 Task: Use Half Moon Bay Medium Effect in this video Movie B.mp4
Action: Mouse moved to (352, 179)
Screenshot: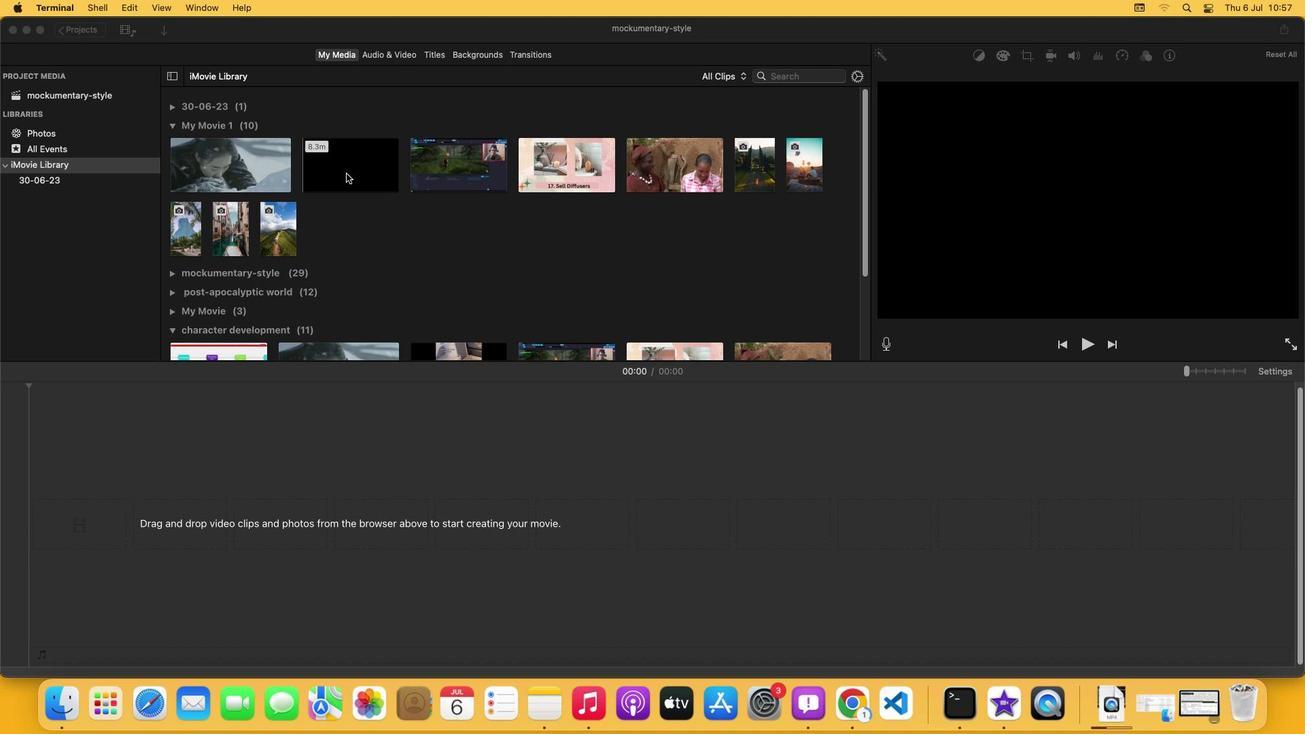 
Action: Mouse pressed left at (352, 179)
Screenshot: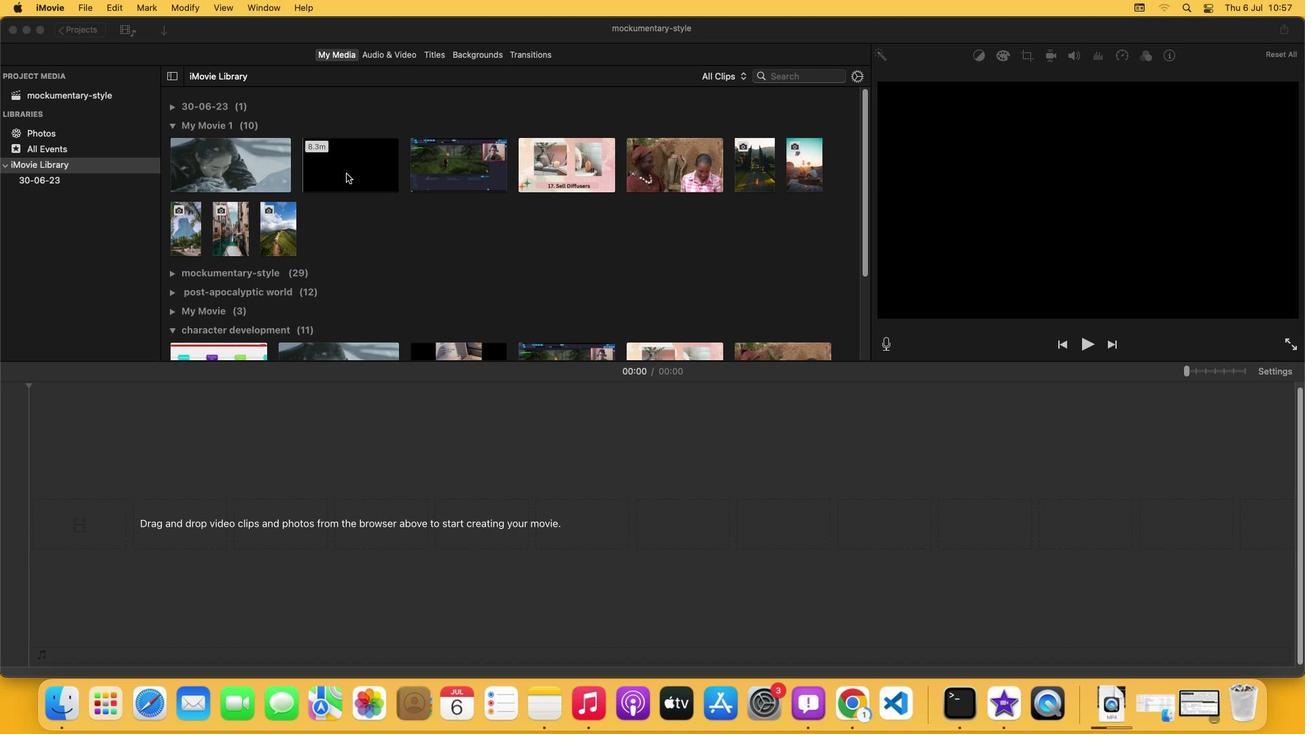 
Action: Mouse moved to (403, 59)
Screenshot: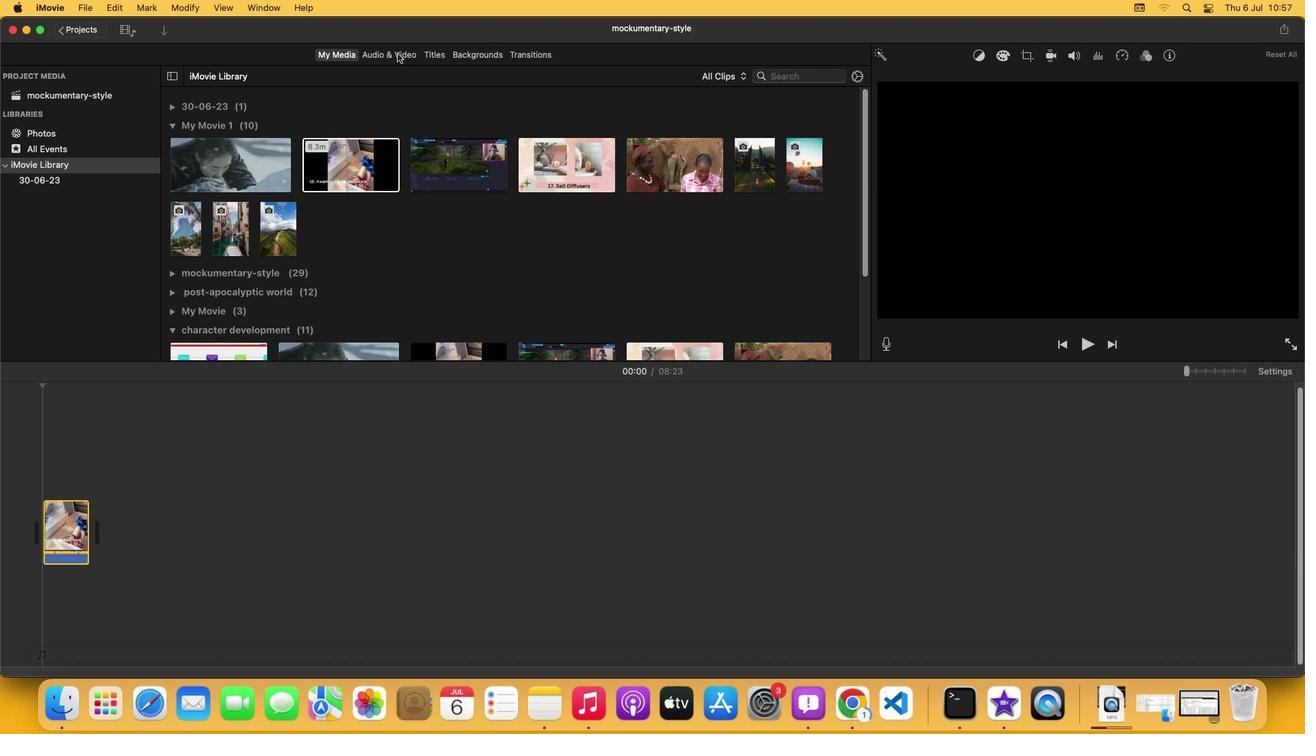 
Action: Mouse pressed left at (403, 59)
Screenshot: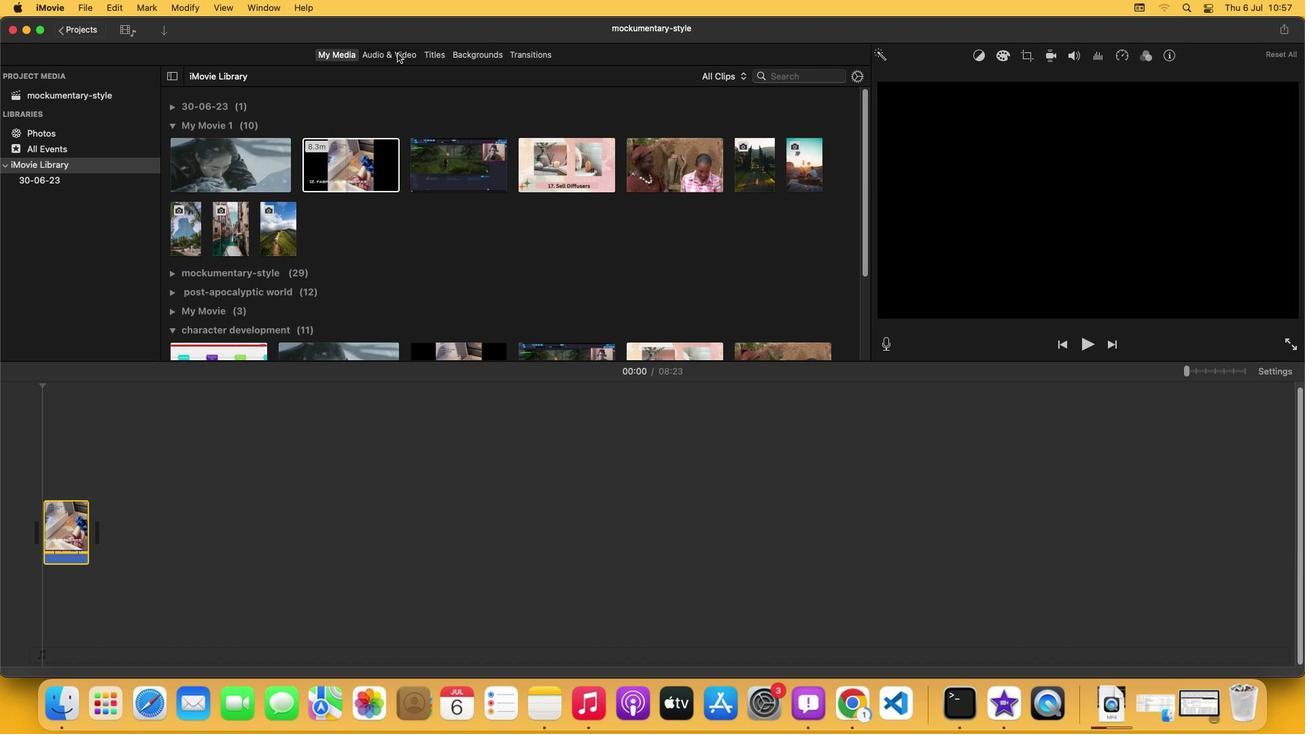 
Action: Mouse moved to (223, 198)
Screenshot: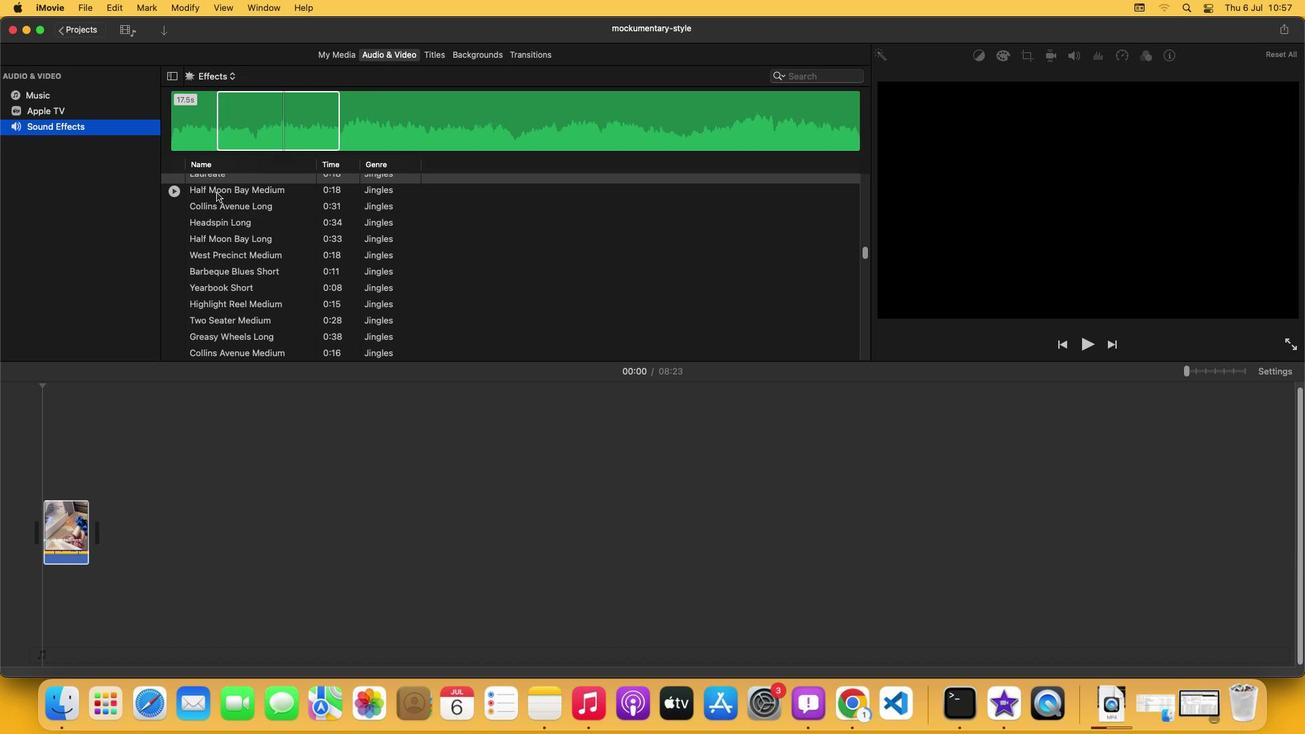 
Action: Mouse pressed left at (223, 198)
Screenshot: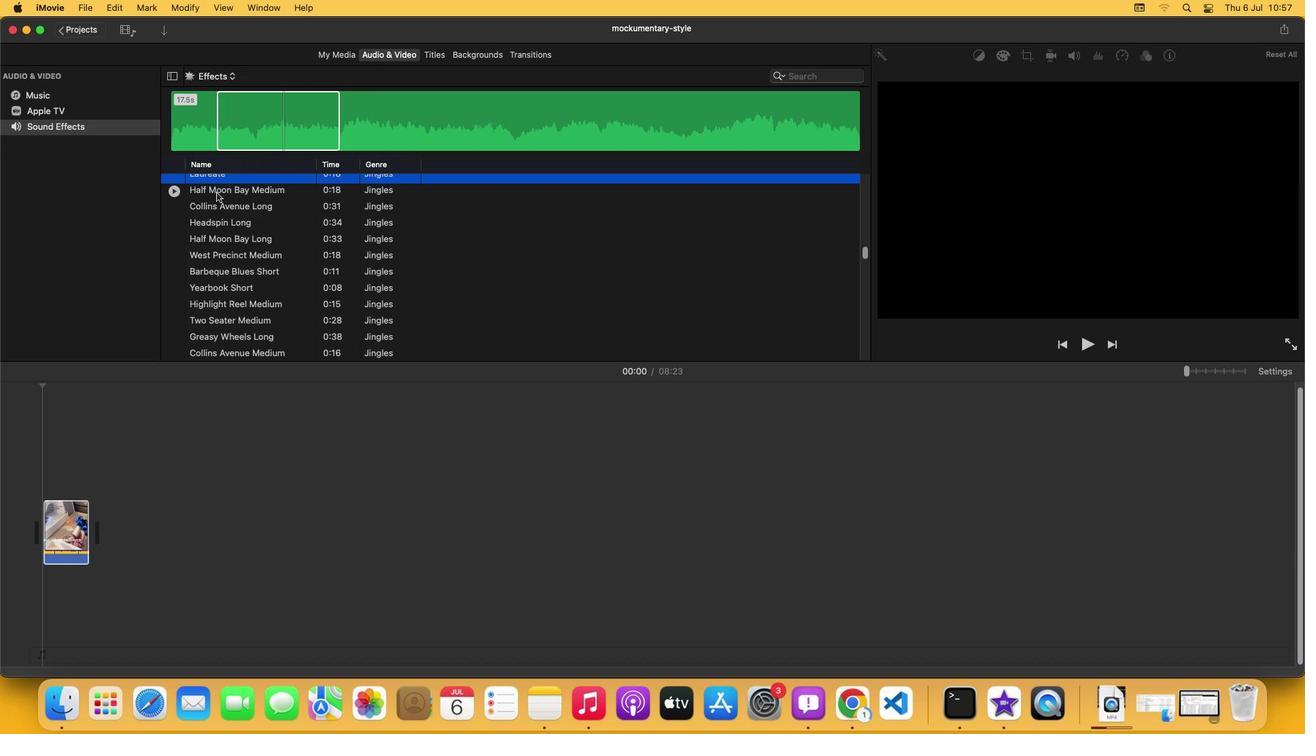 
Action: Mouse moved to (232, 119)
Screenshot: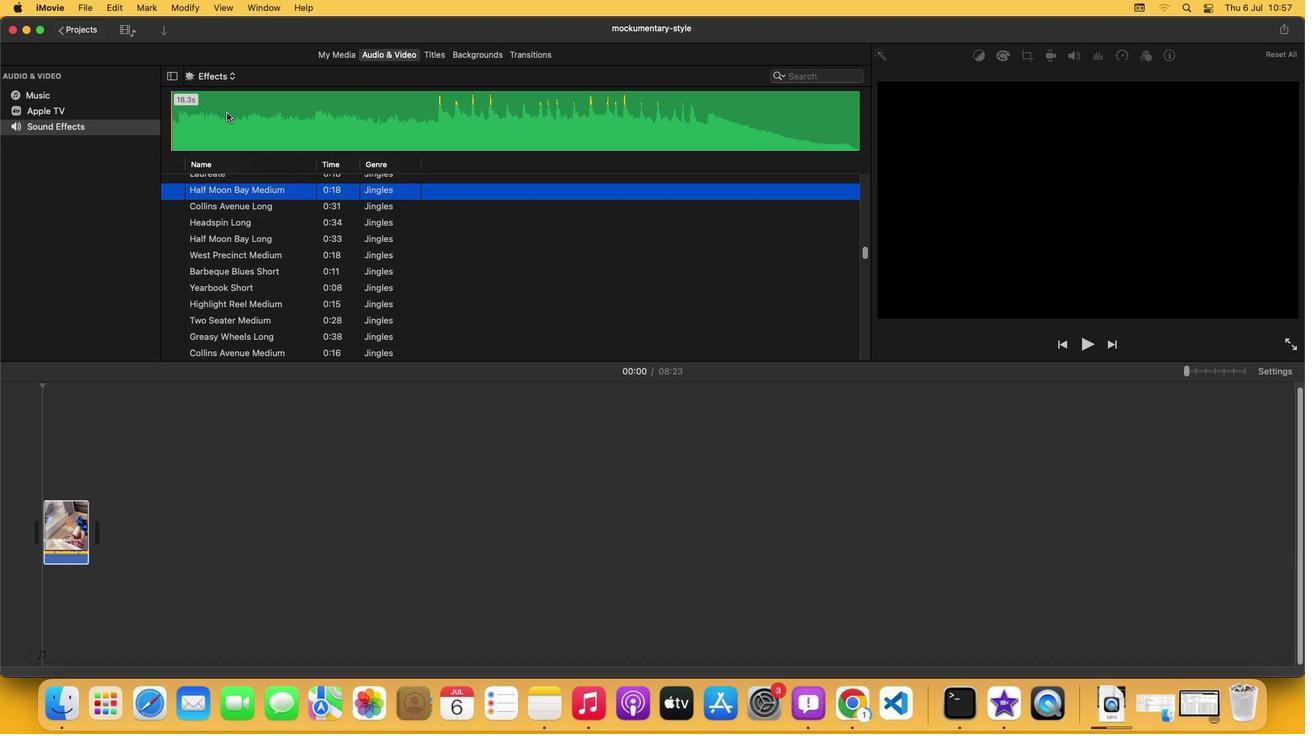 
Action: Mouse pressed left at (232, 119)
Screenshot: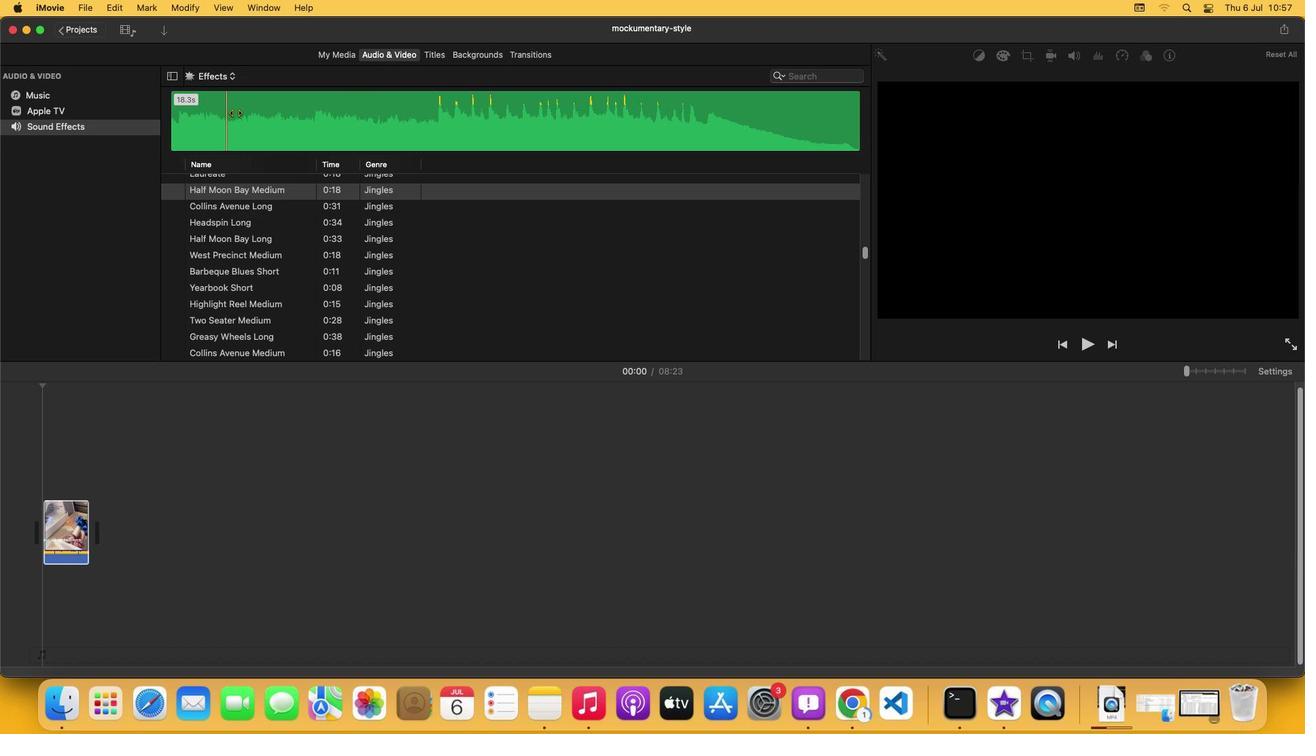 
Action: Mouse moved to (301, 119)
Screenshot: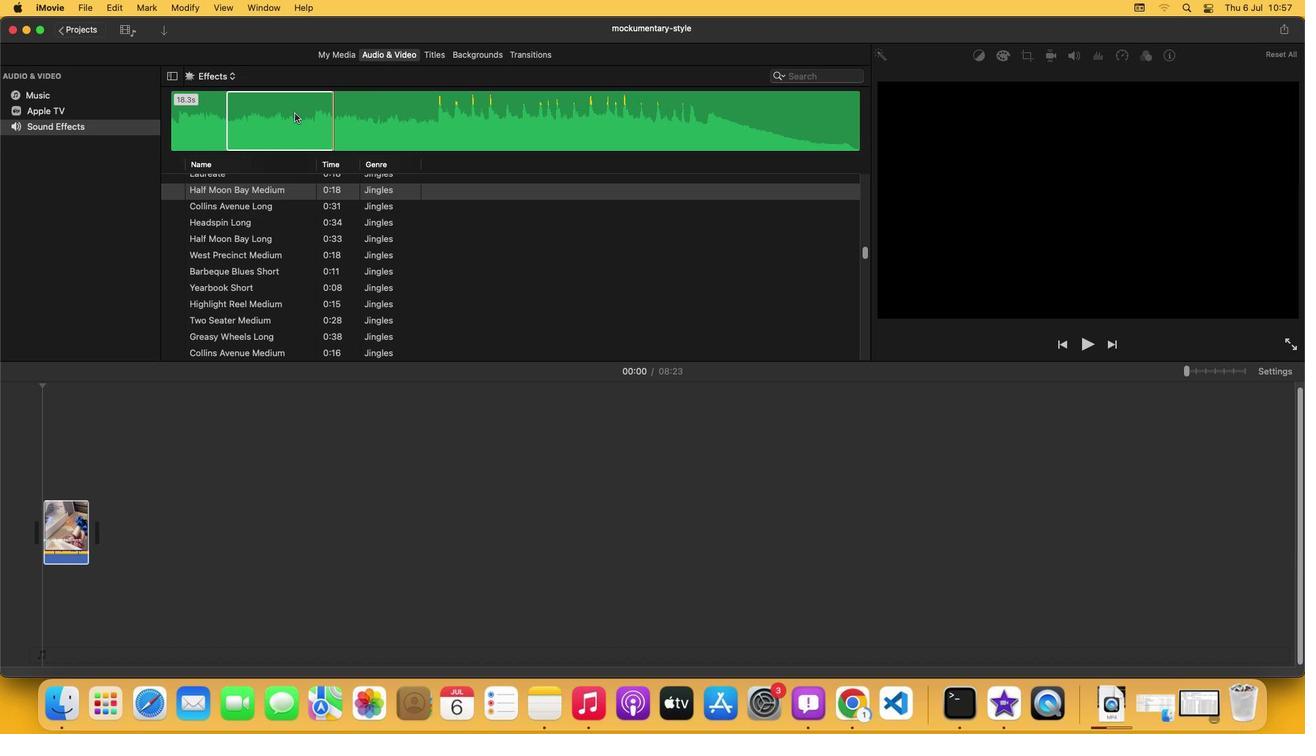 
Action: Mouse pressed left at (301, 119)
Screenshot: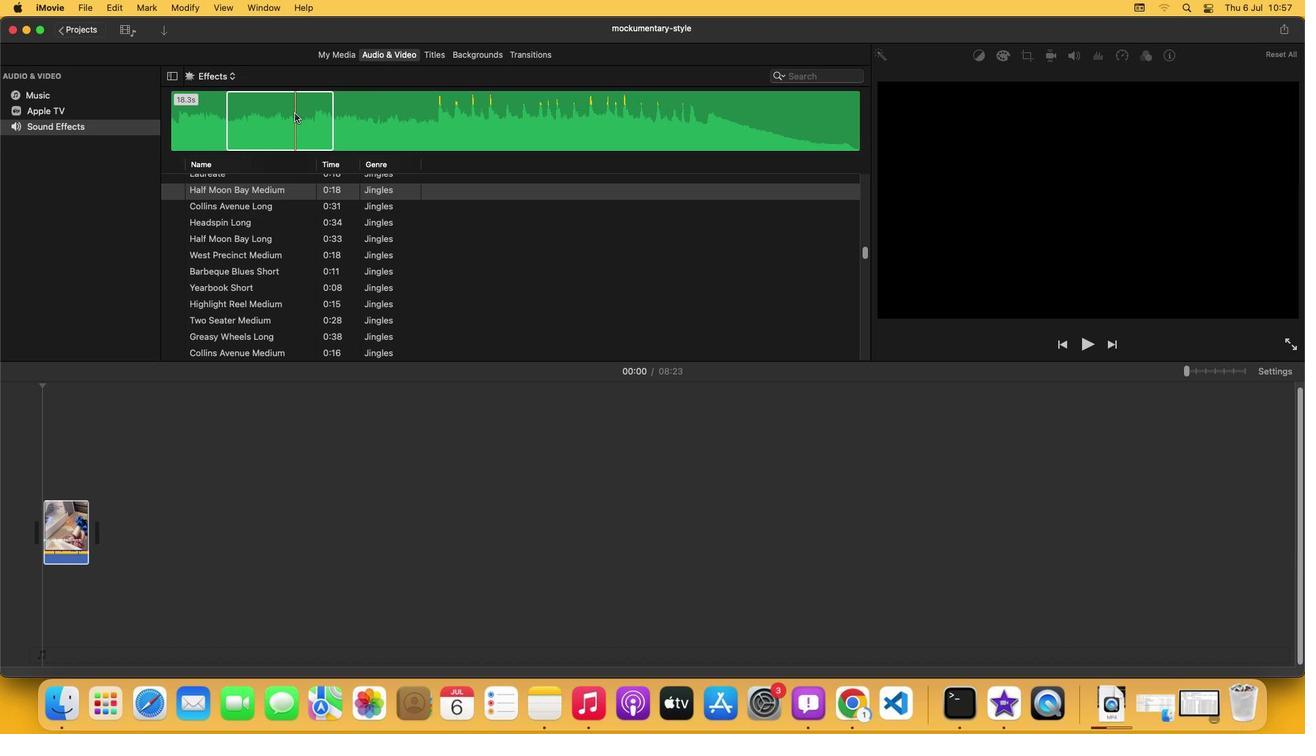 
Action: Mouse moved to (155, 563)
Screenshot: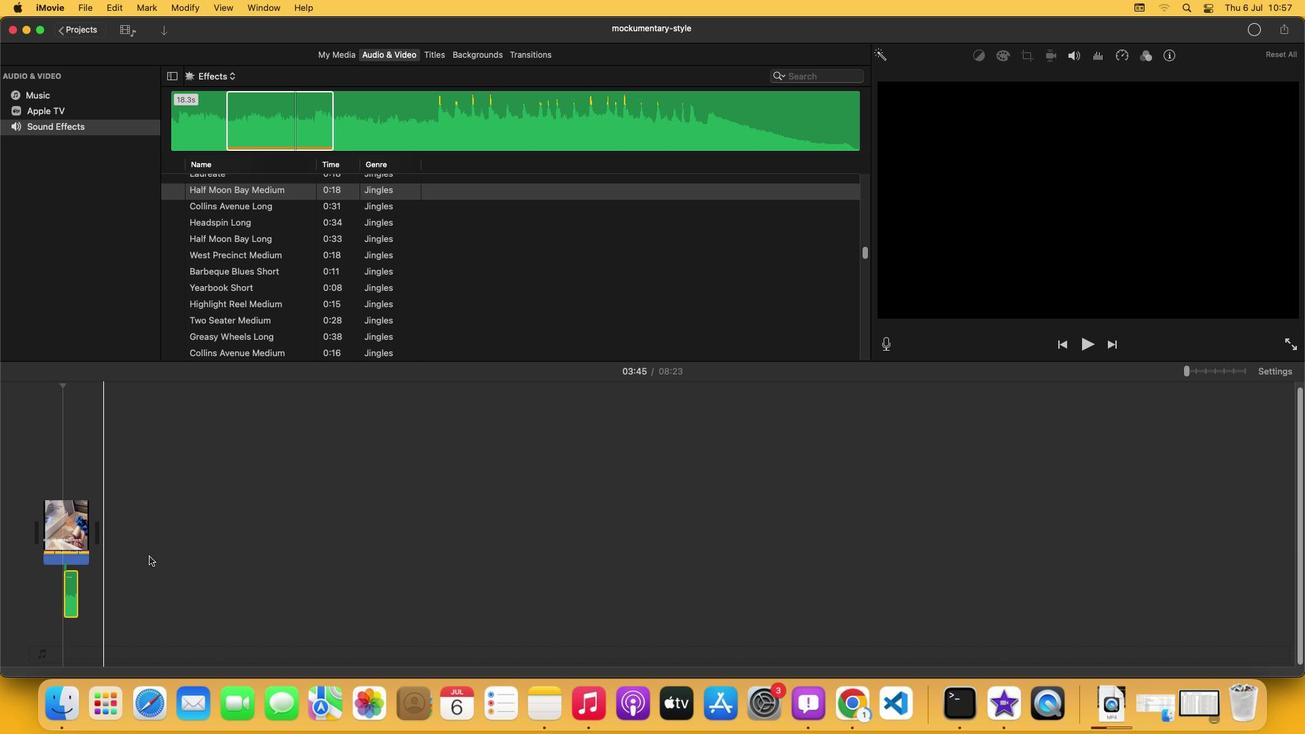 
